 Task: Look for products in the category "Brown Sugars" from C&H Sugar only.
Action: Mouse moved to (274, 197)
Screenshot: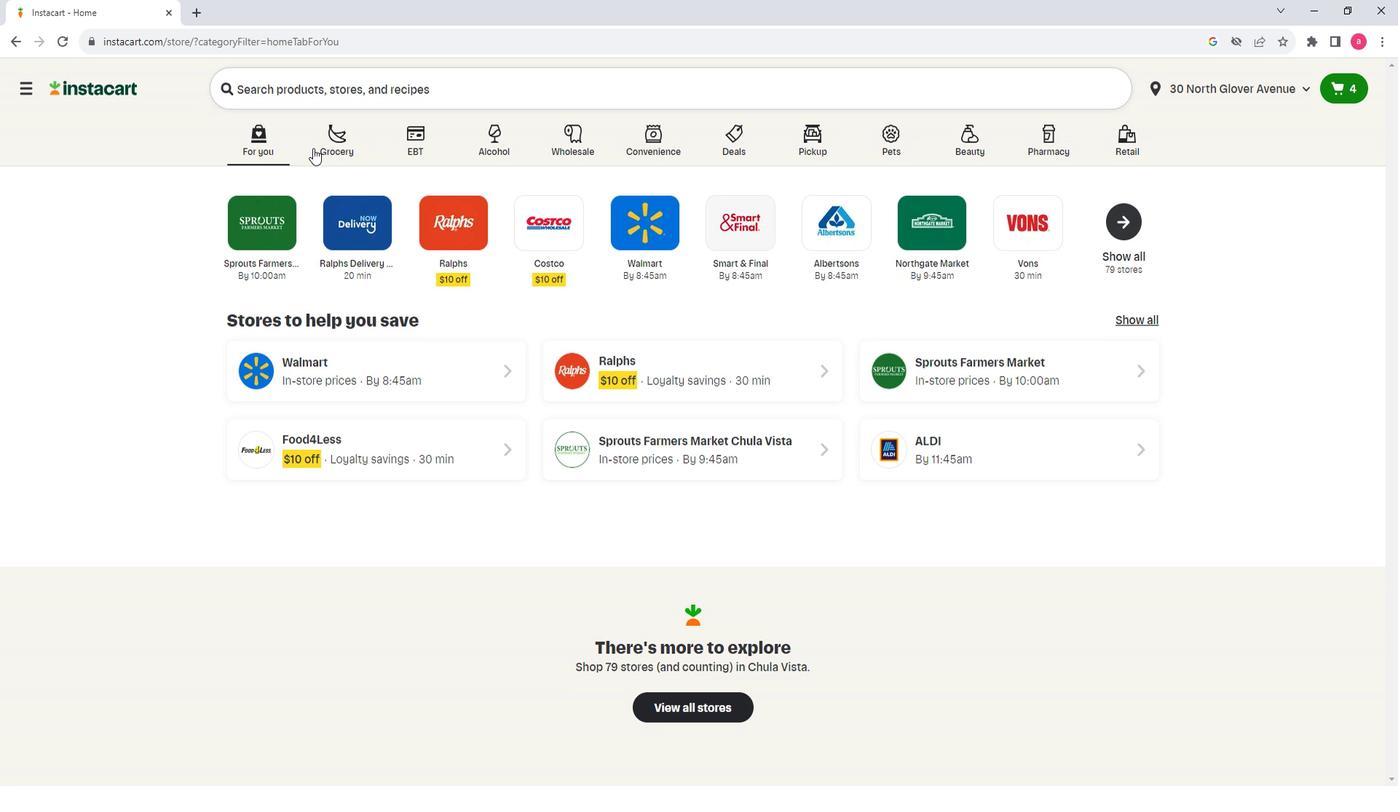 
Action: Mouse pressed left at (274, 197)
Screenshot: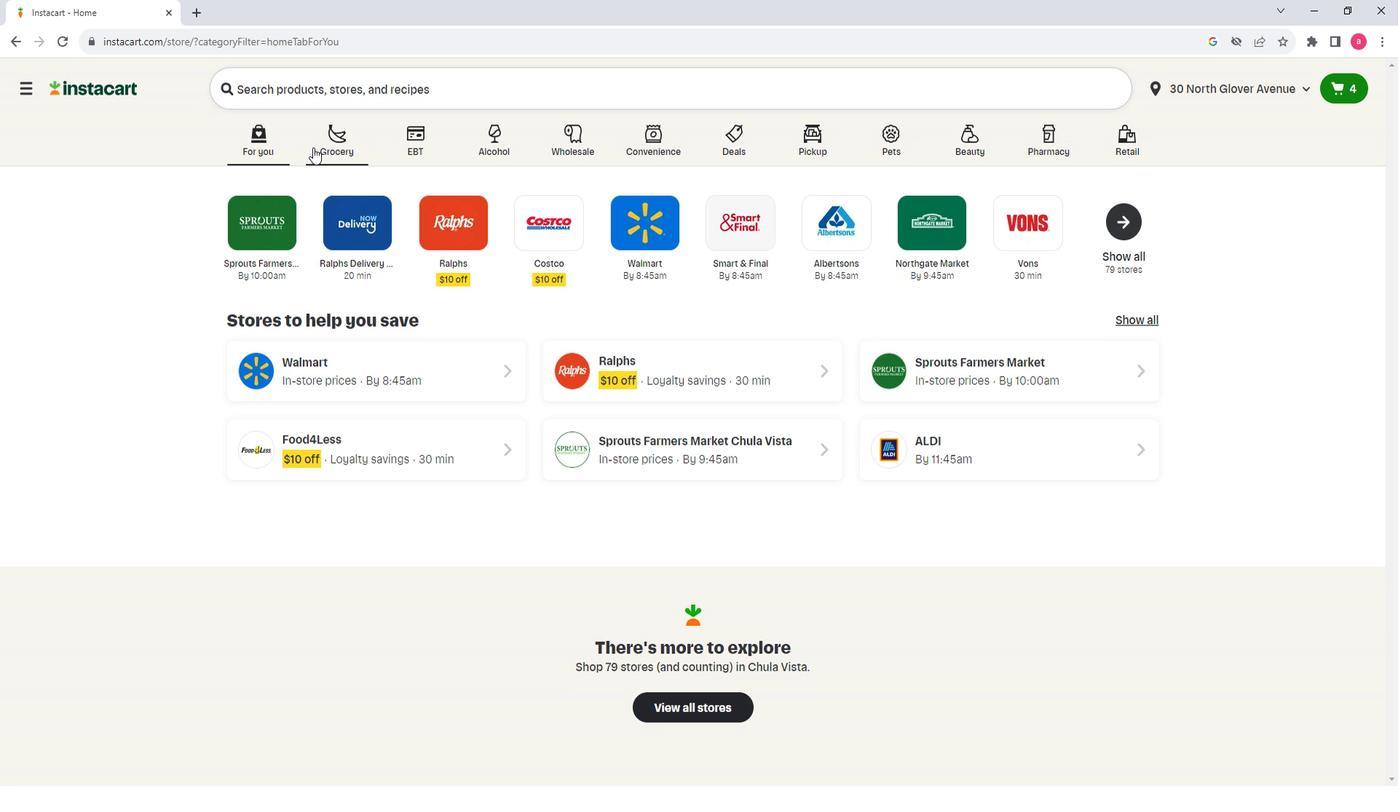 
Action: Mouse moved to (412, 424)
Screenshot: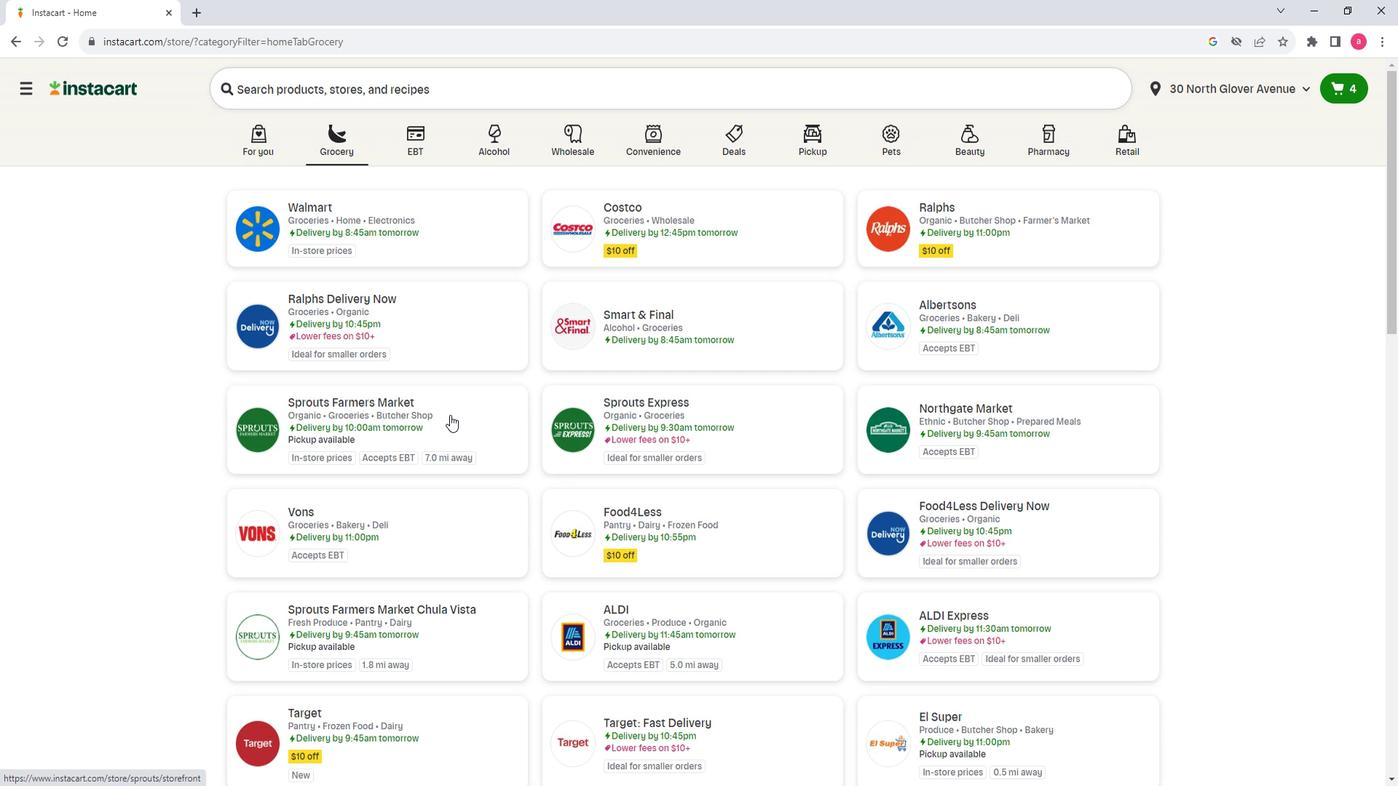 
Action: Mouse pressed left at (412, 424)
Screenshot: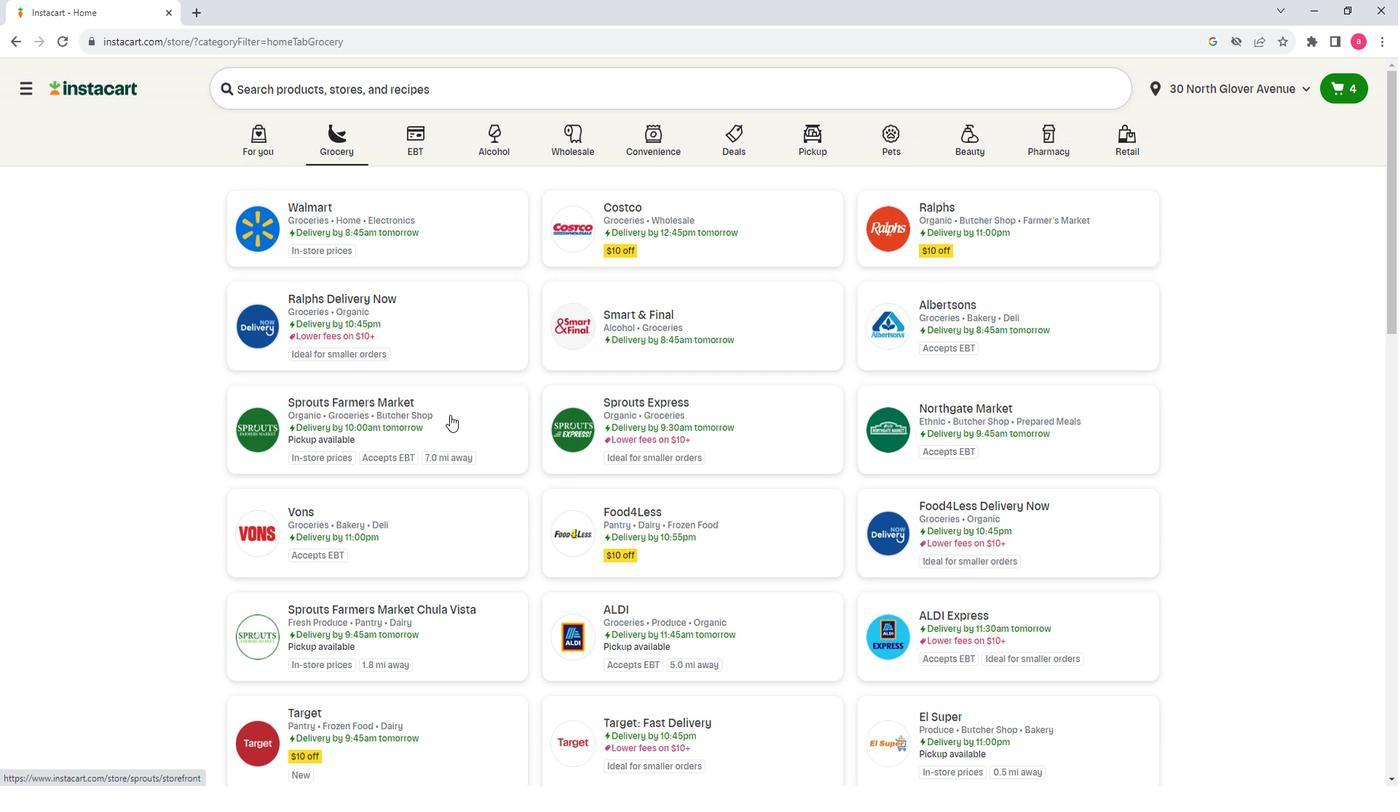 
Action: Mouse moved to (115, 408)
Screenshot: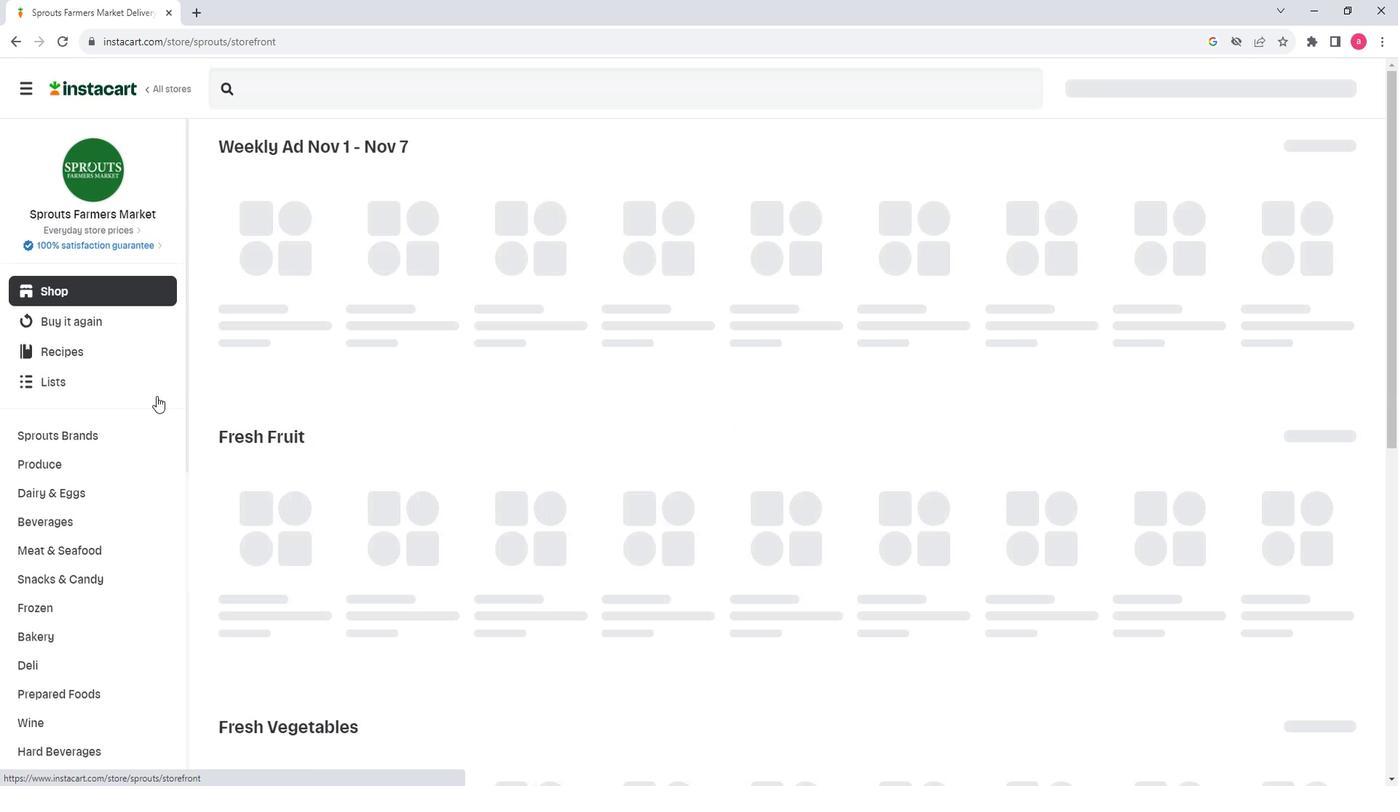 
Action: Mouse scrolled (115, 407) with delta (0, 0)
Screenshot: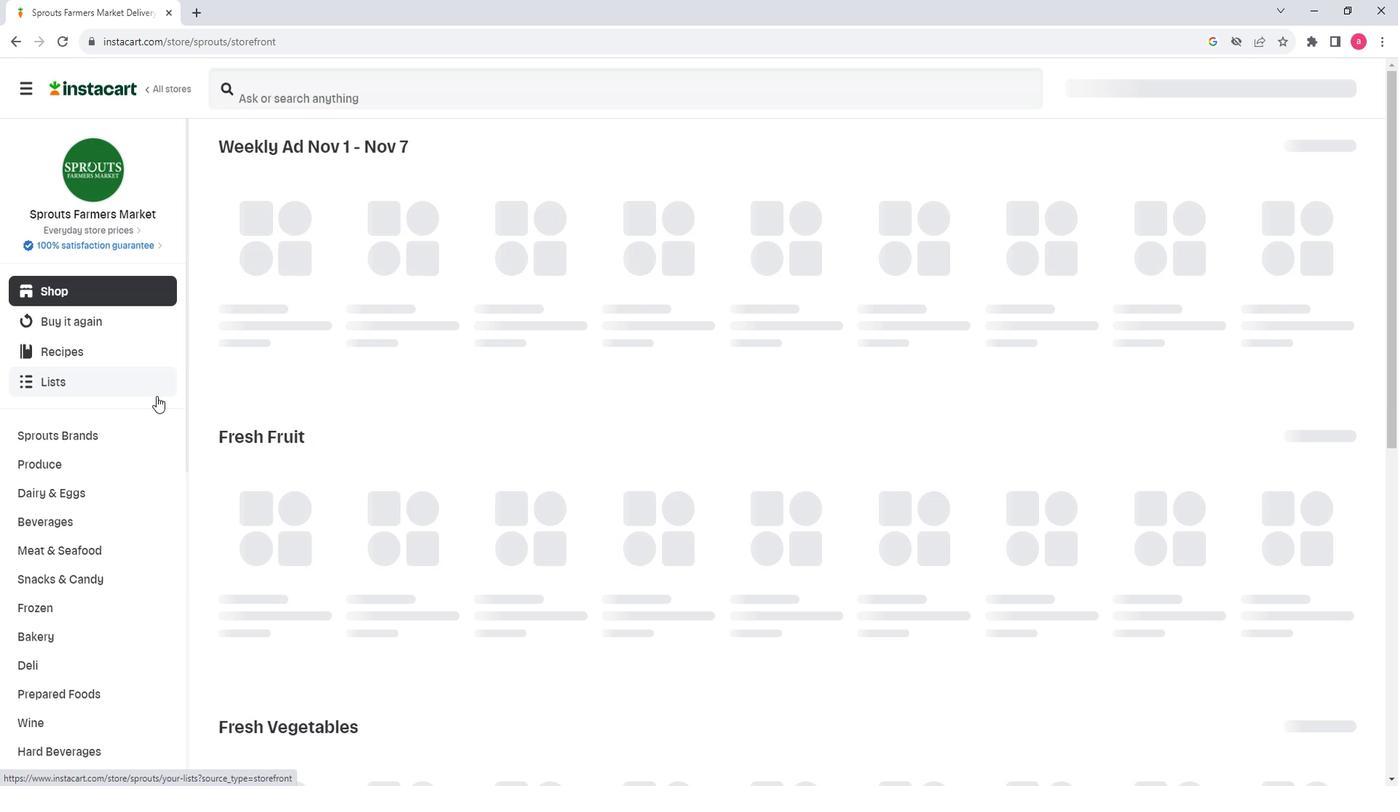 
Action: Mouse scrolled (115, 407) with delta (0, 0)
Screenshot: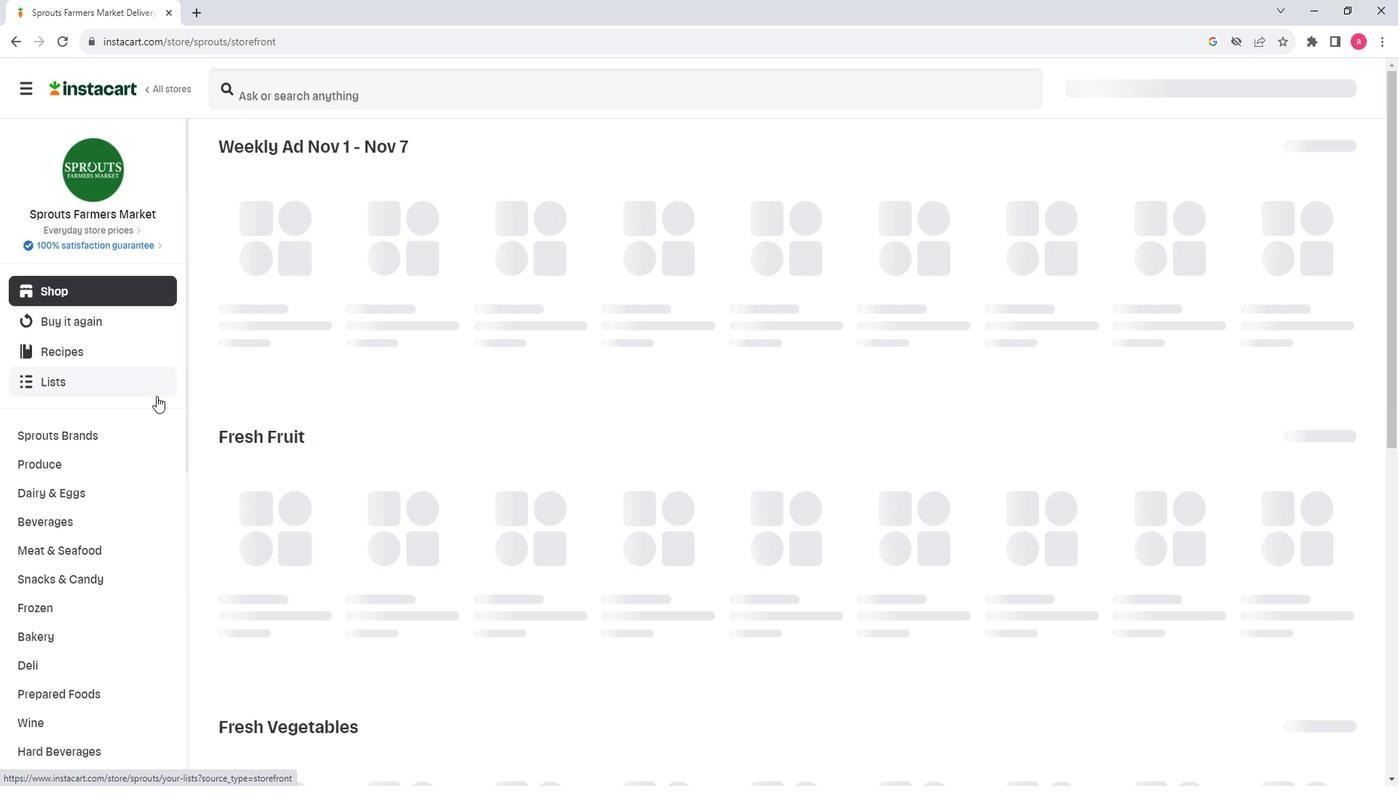 
Action: Mouse scrolled (115, 407) with delta (0, 0)
Screenshot: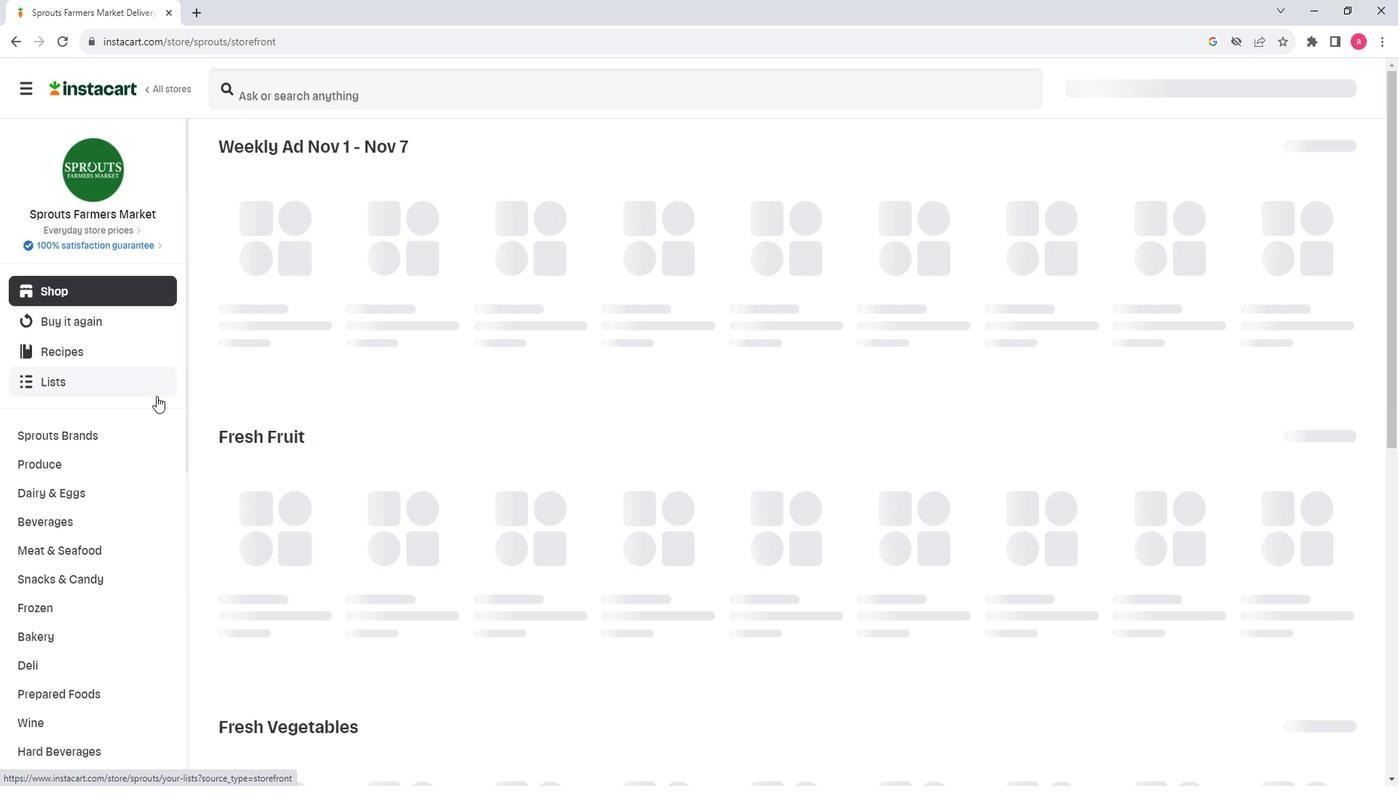 
Action: Mouse scrolled (115, 407) with delta (0, 0)
Screenshot: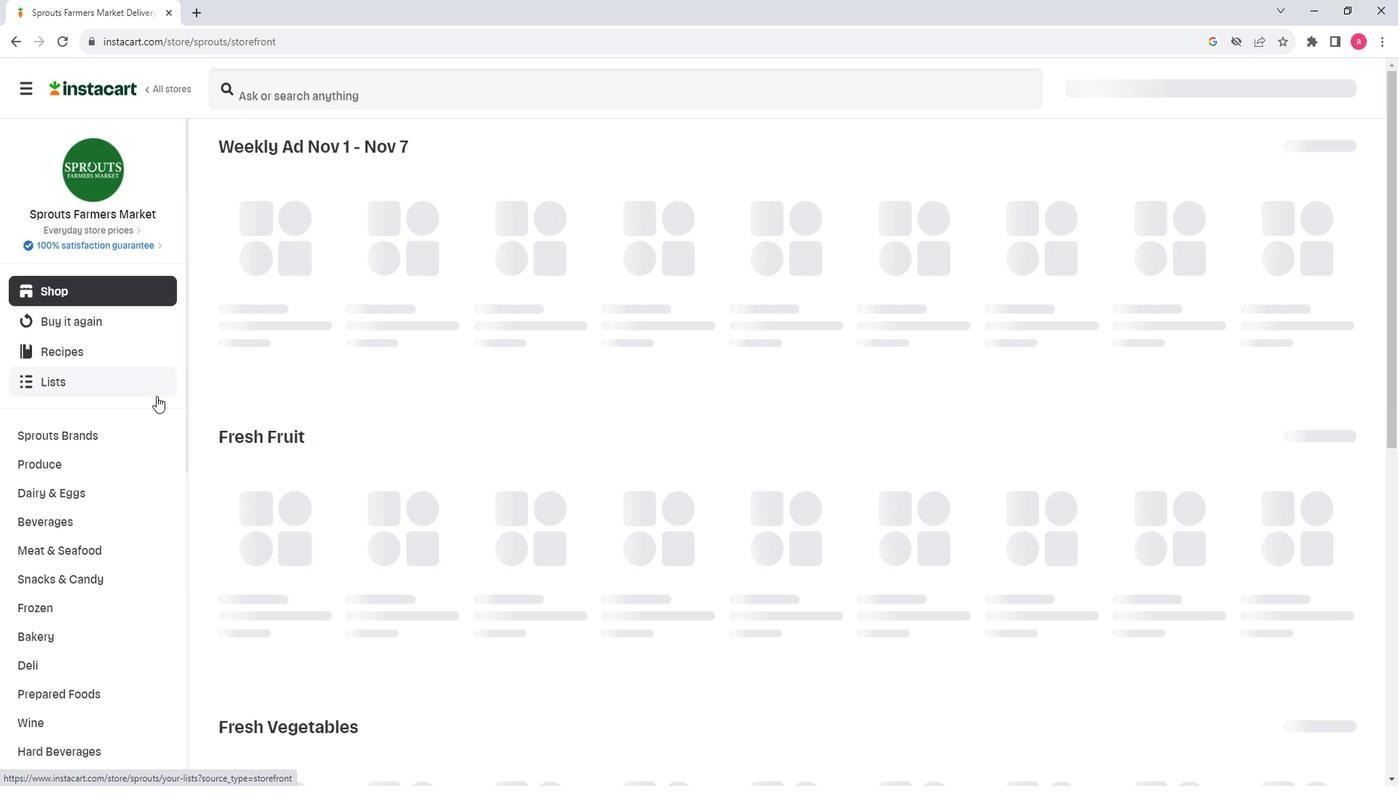 
Action: Mouse scrolled (115, 407) with delta (0, 0)
Screenshot: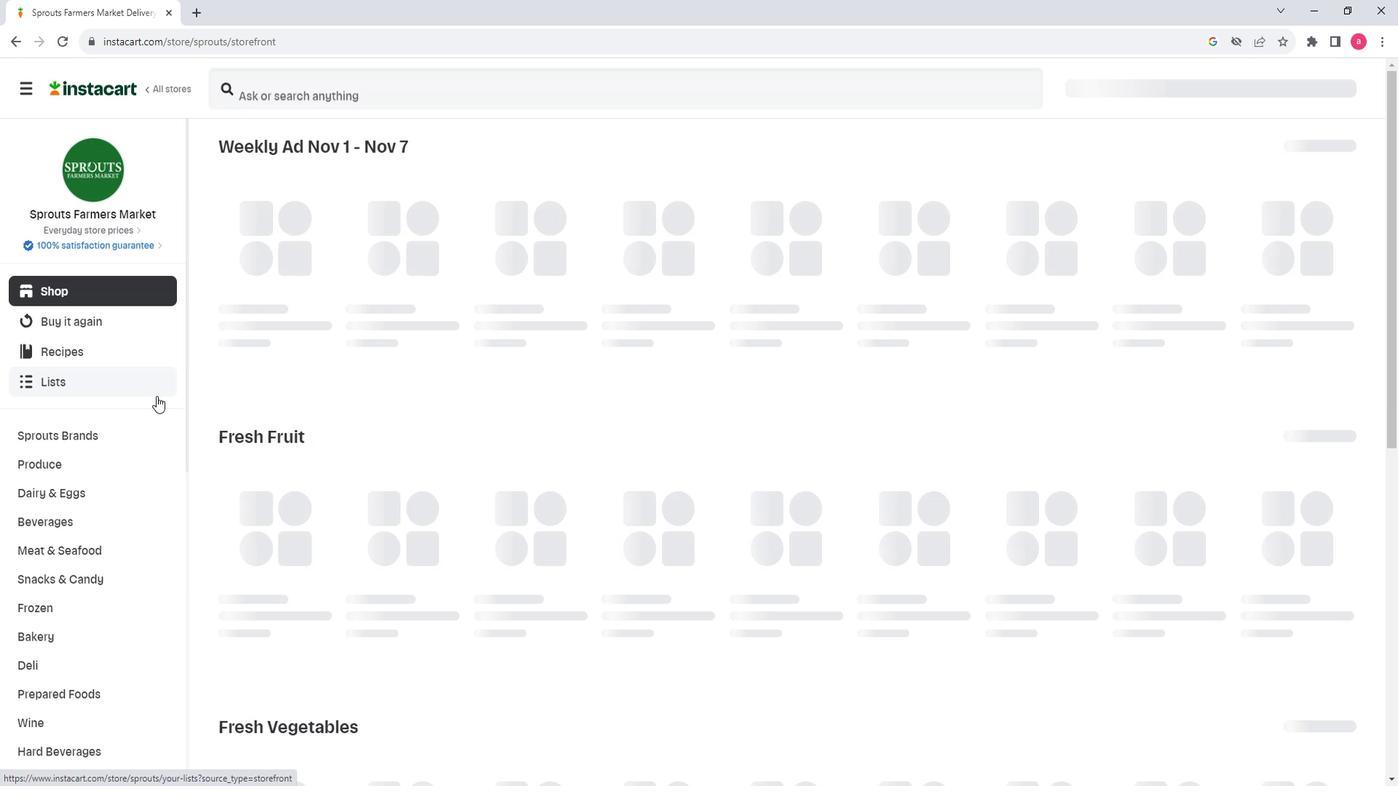 
Action: Mouse moved to (77, 560)
Screenshot: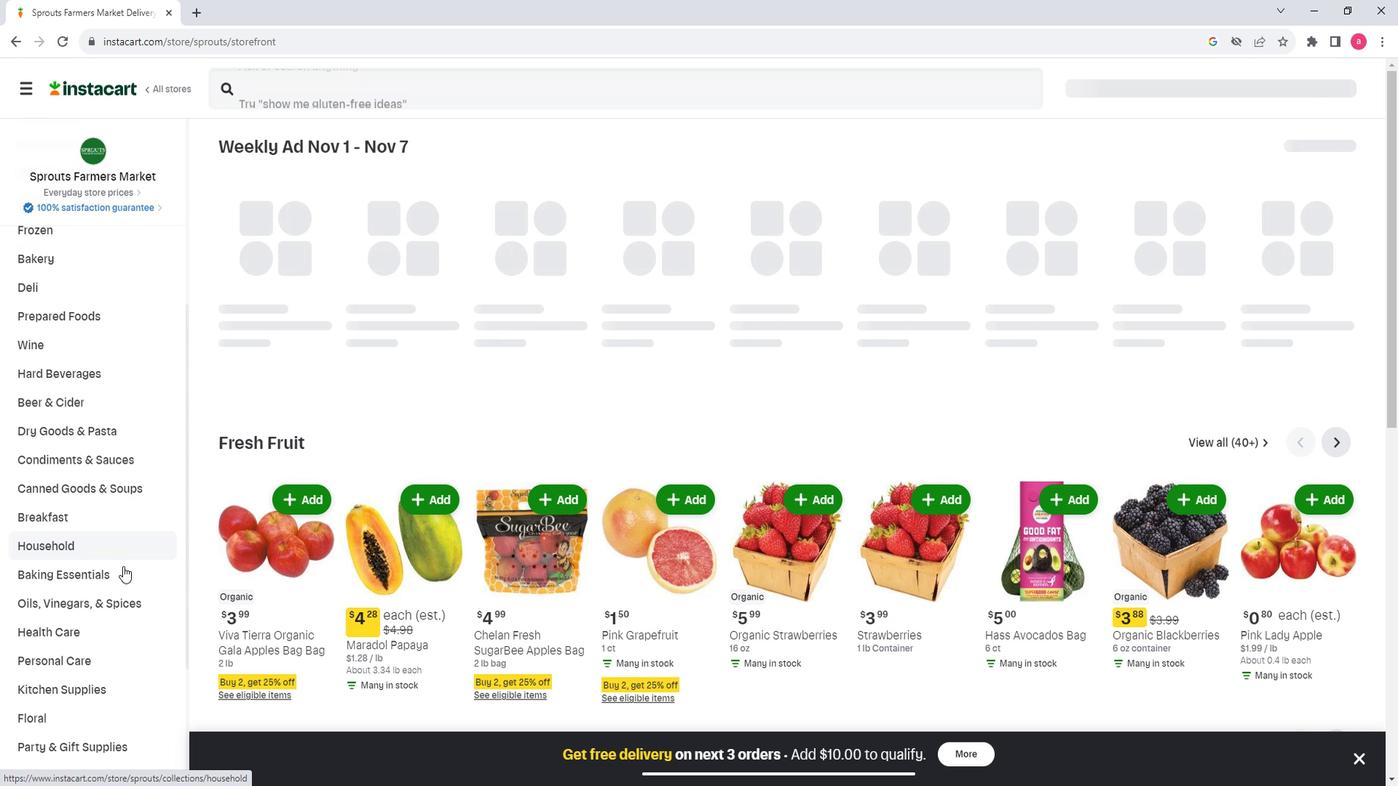 
Action: Mouse pressed left at (77, 560)
Screenshot: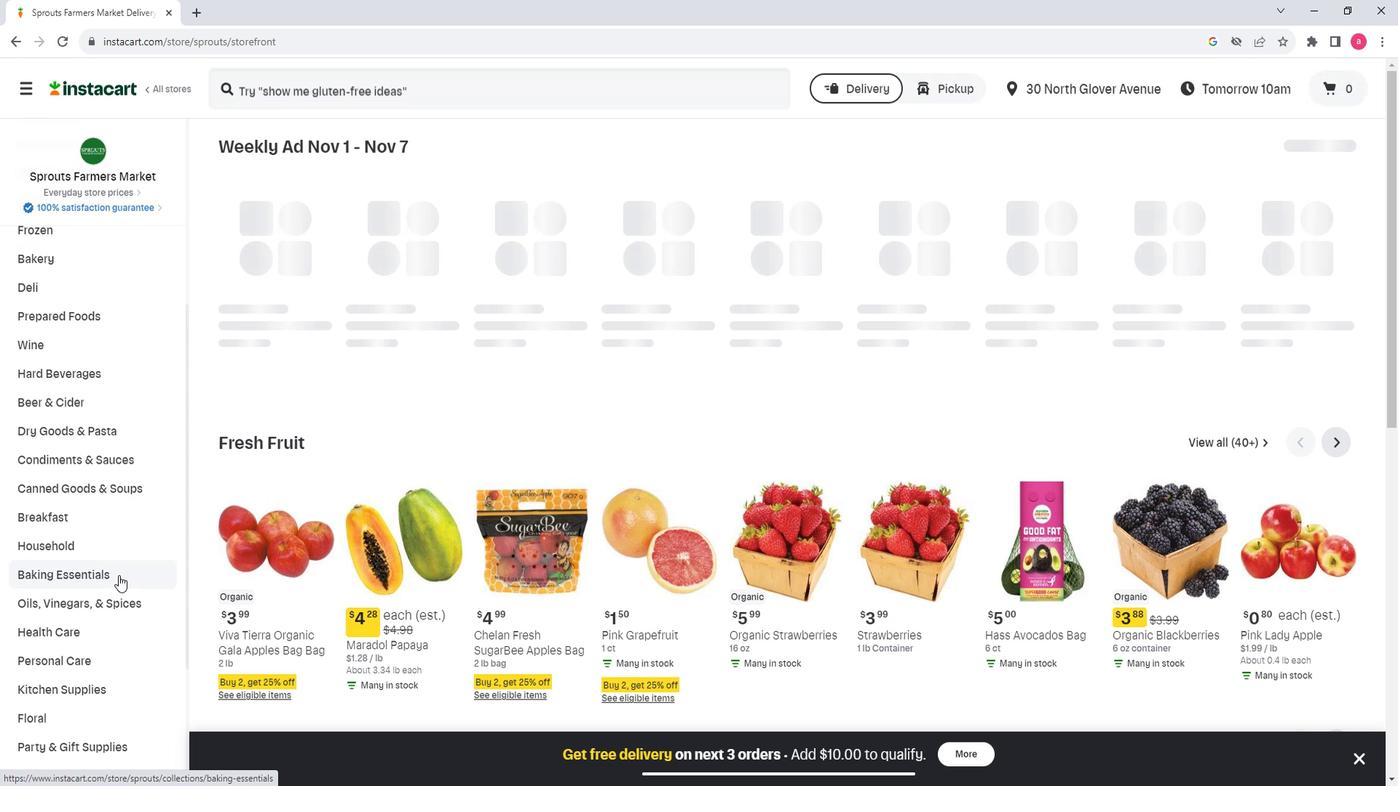 
Action: Mouse moved to (1336, 237)
Screenshot: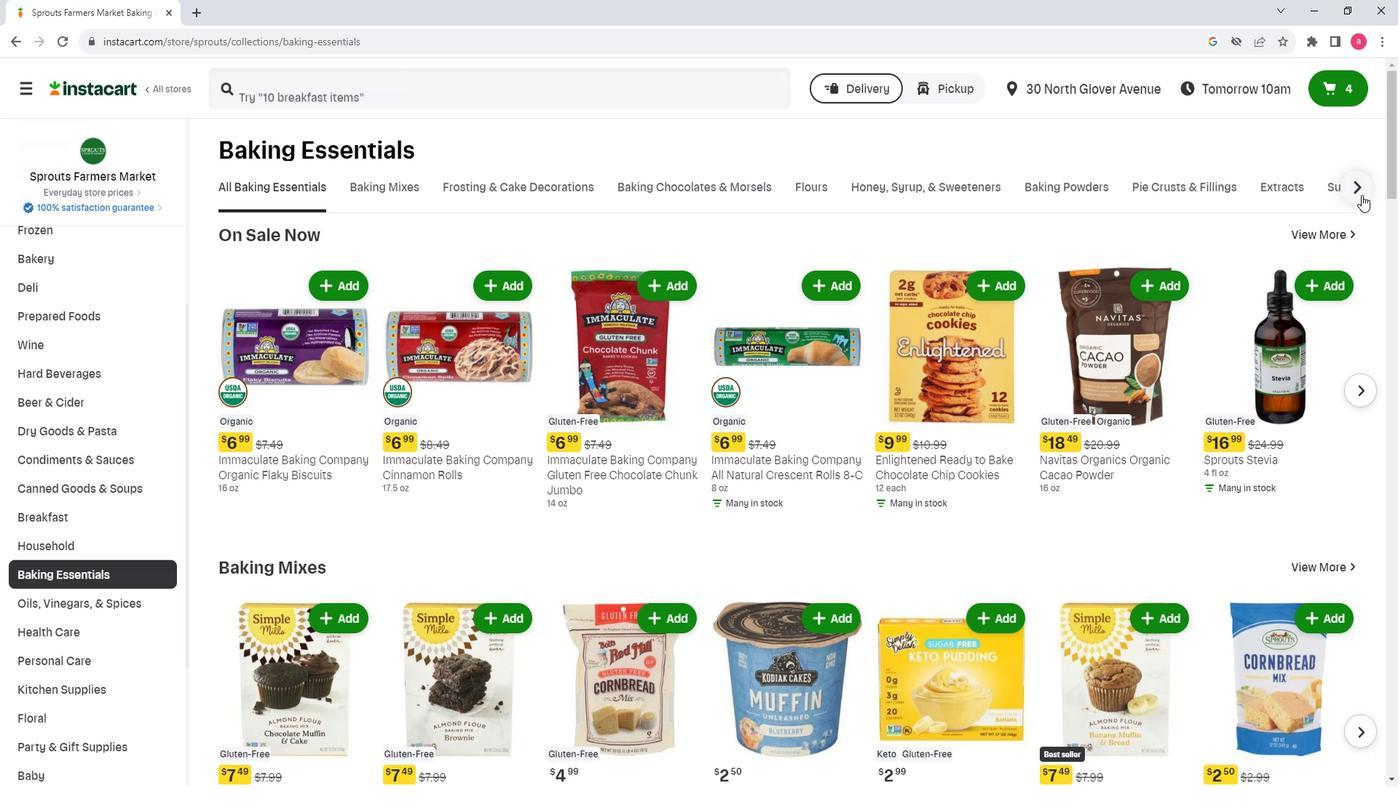
Action: Mouse pressed left at (1336, 237)
Screenshot: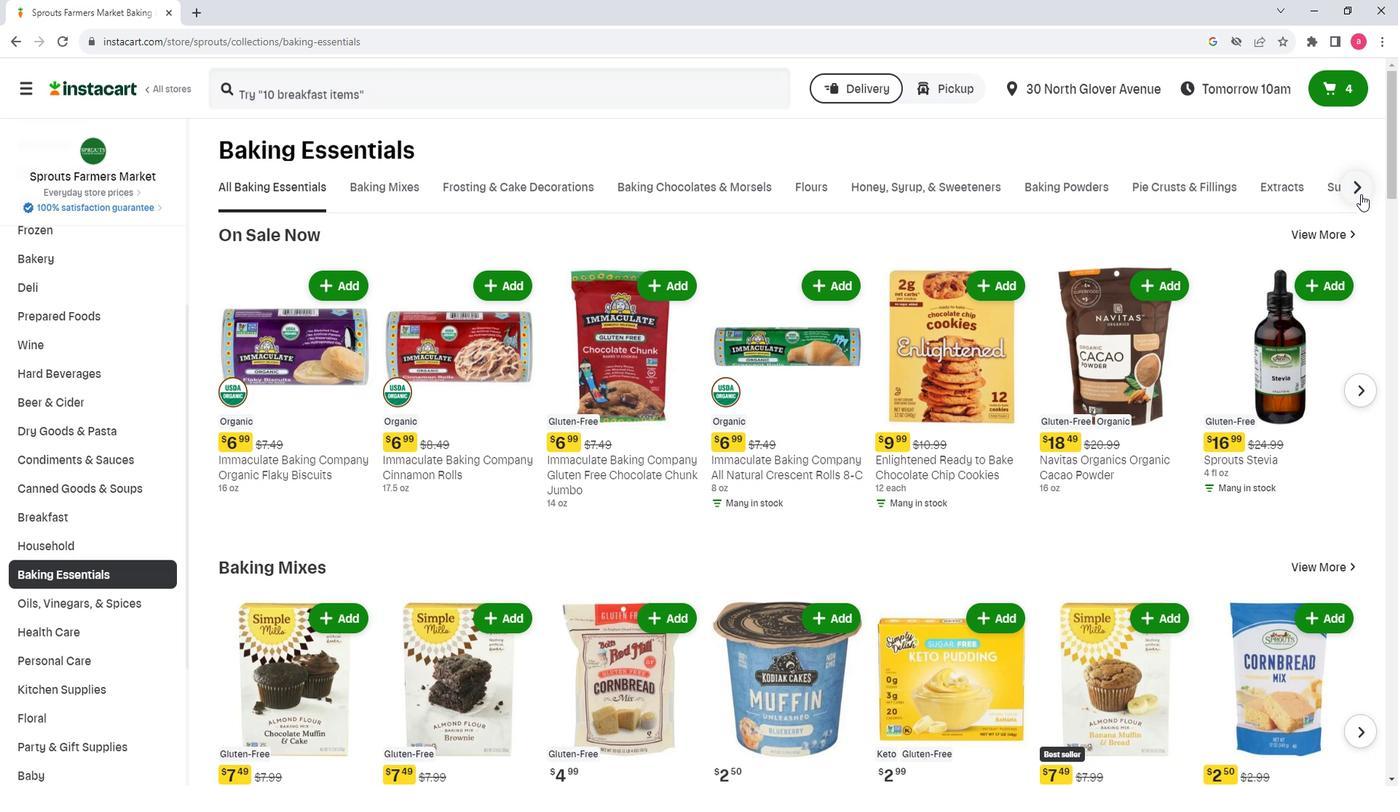 
Action: Mouse moved to (941, 231)
Screenshot: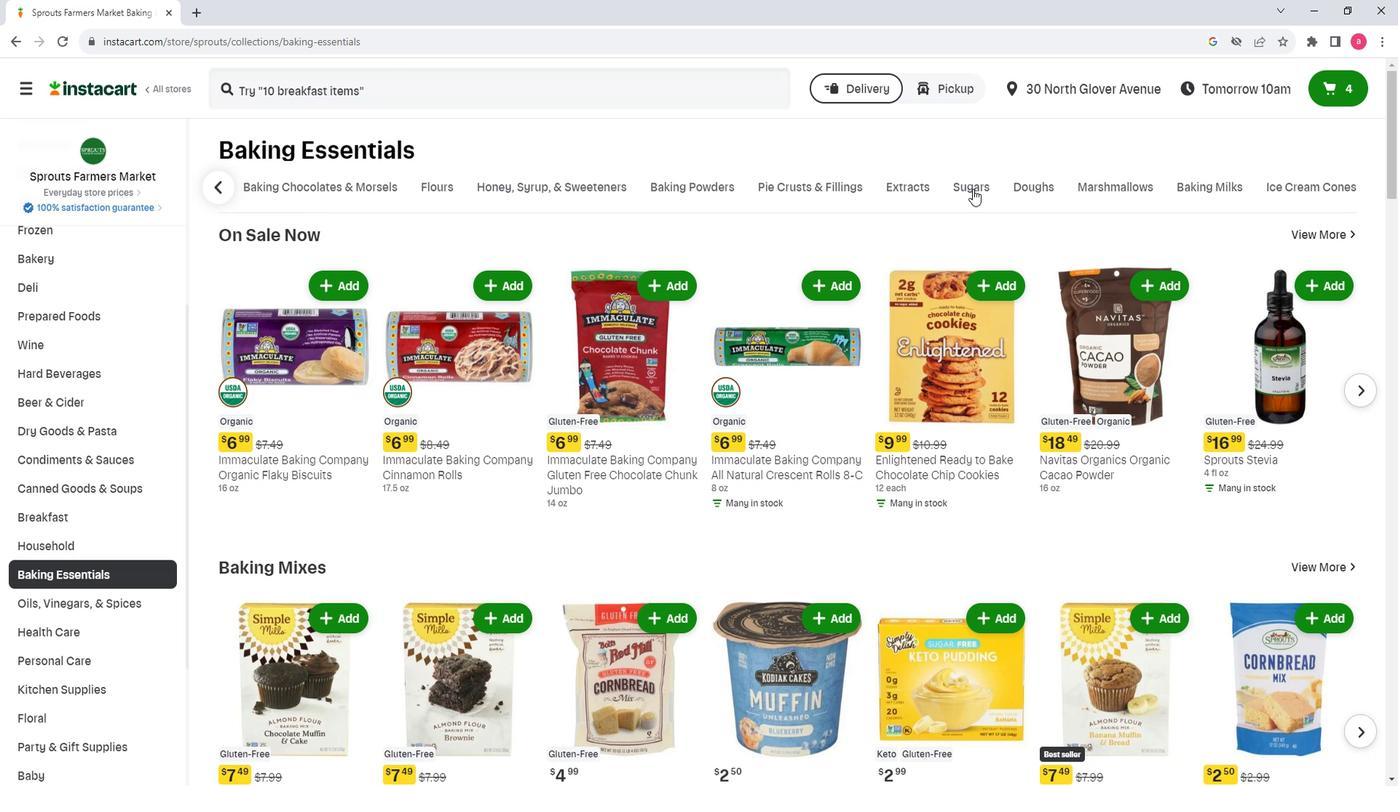 
Action: Mouse pressed left at (941, 231)
Screenshot: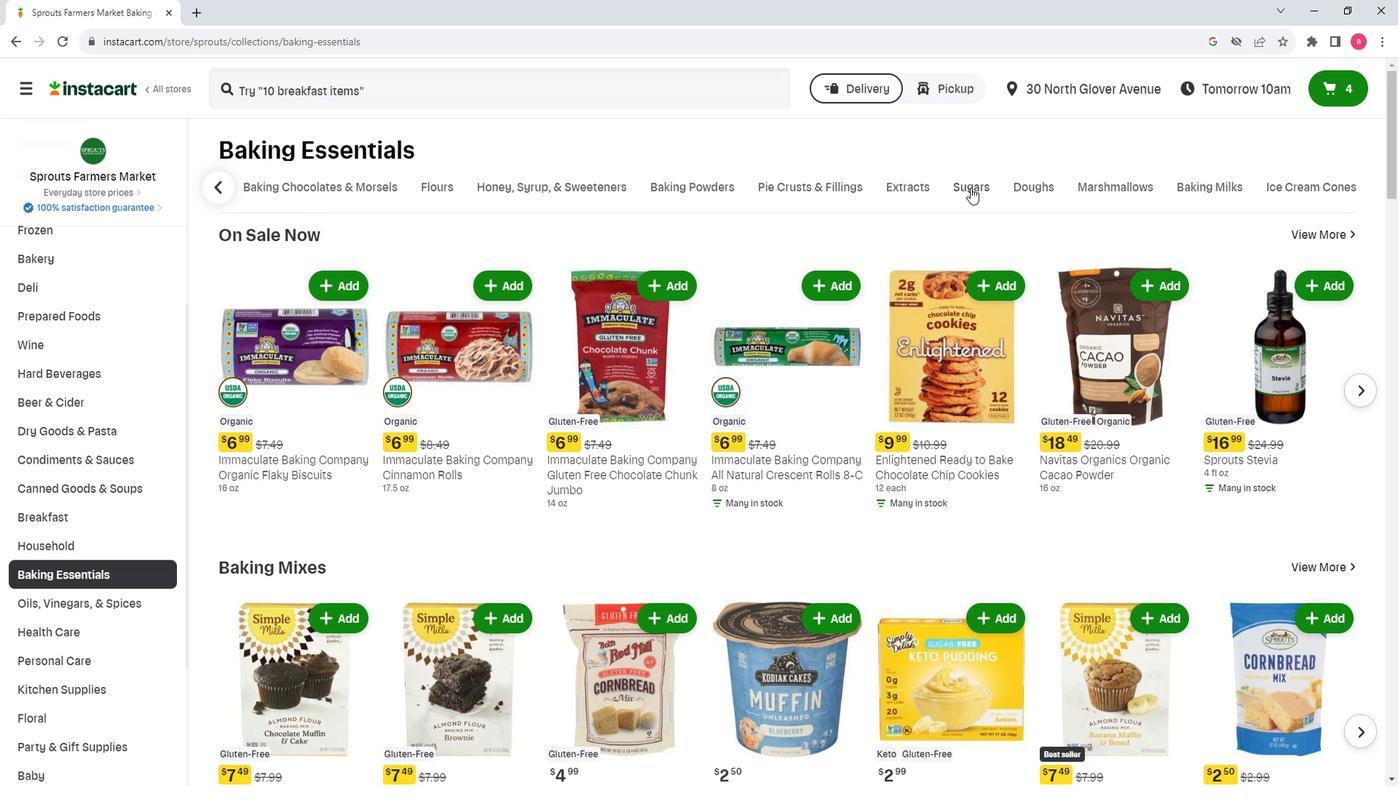 
Action: Mouse moved to (448, 286)
Screenshot: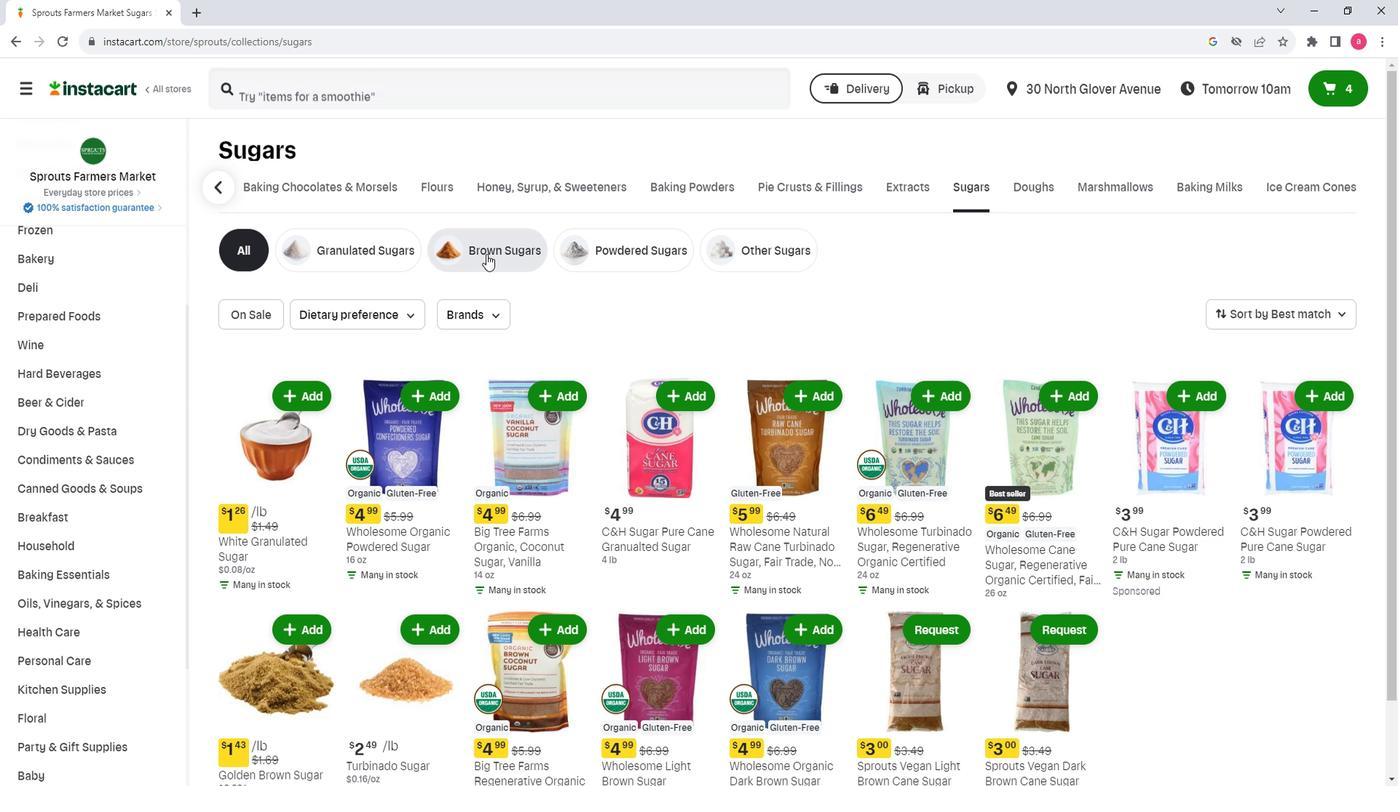 
Action: Mouse pressed left at (448, 286)
Screenshot: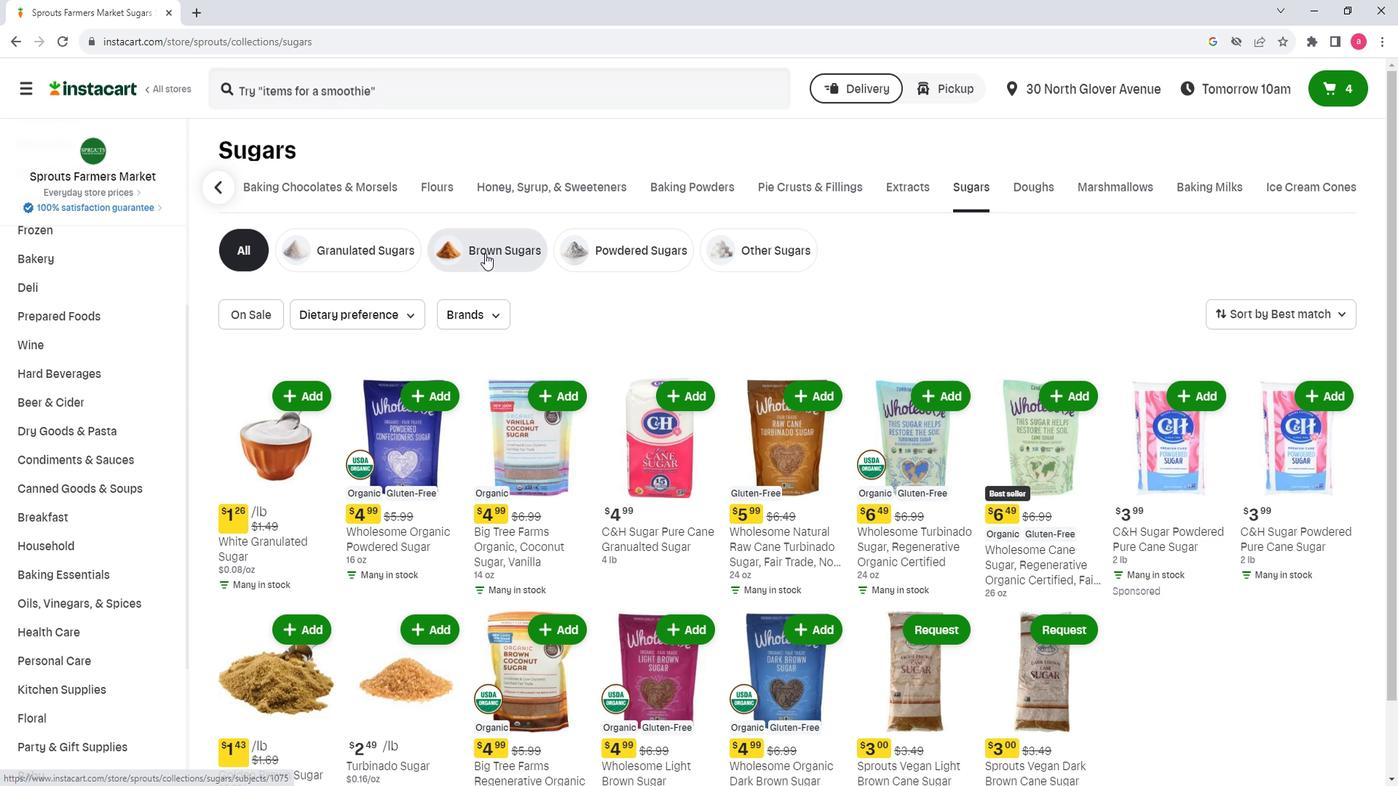 
Action: Mouse moved to (439, 341)
Screenshot: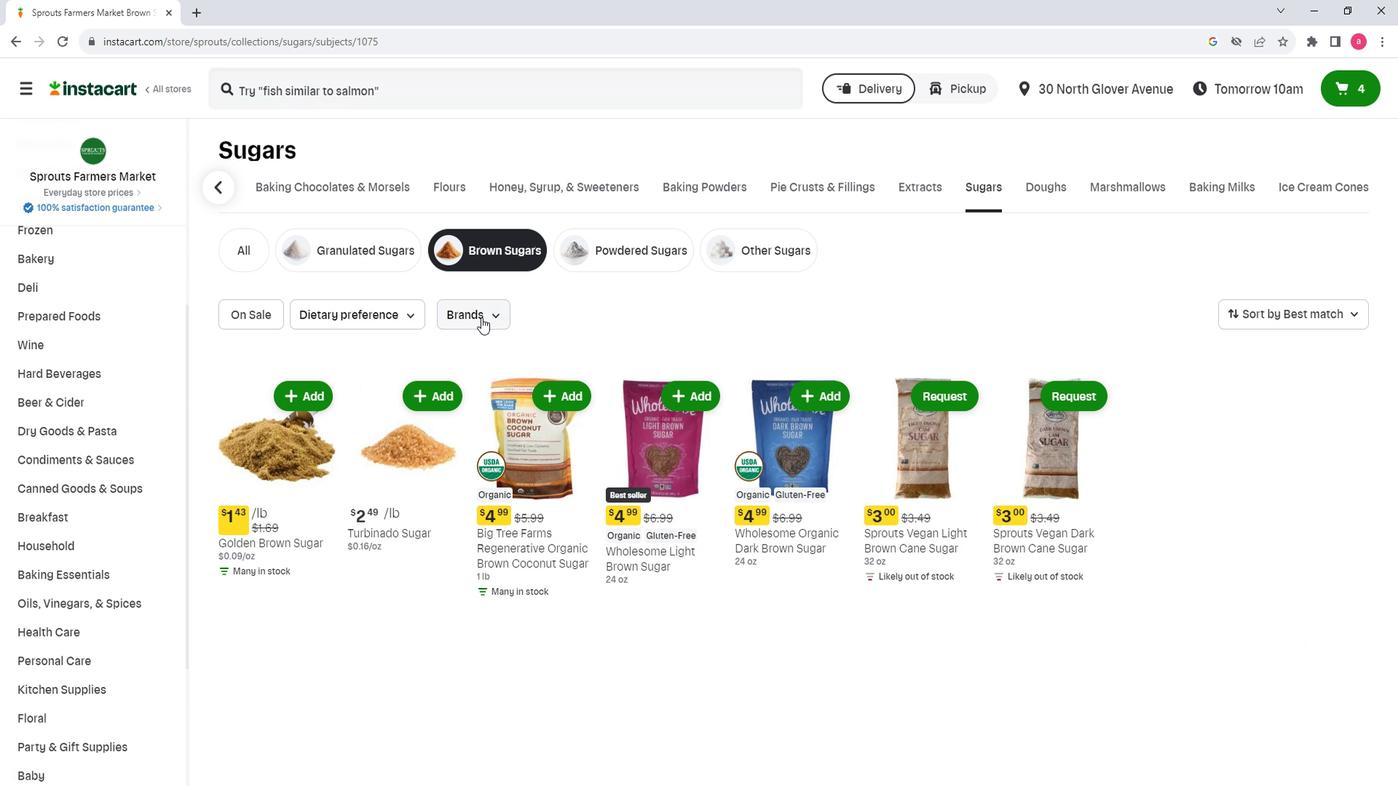 
Action: Mouse pressed left at (439, 341)
Screenshot: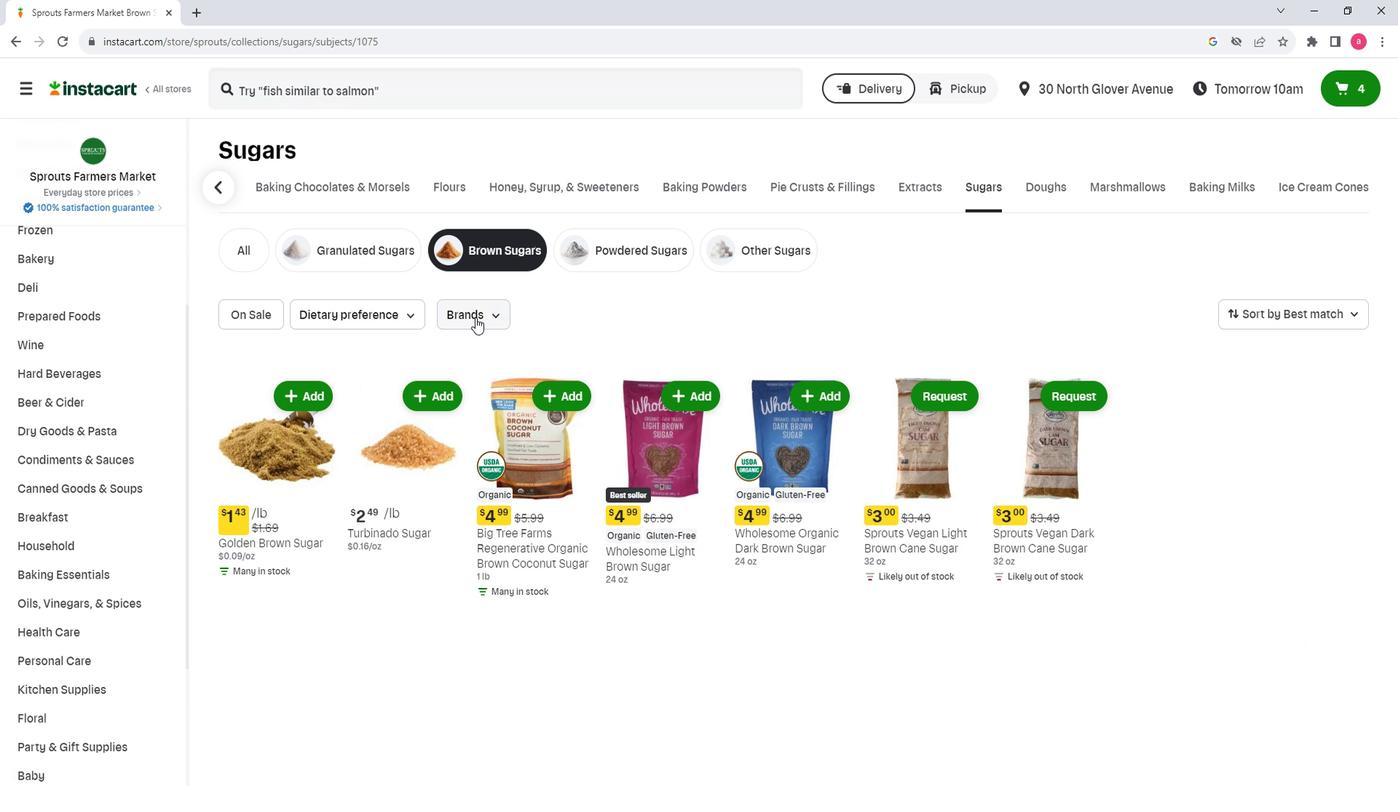 
Action: Mouse moved to (509, 453)
Screenshot: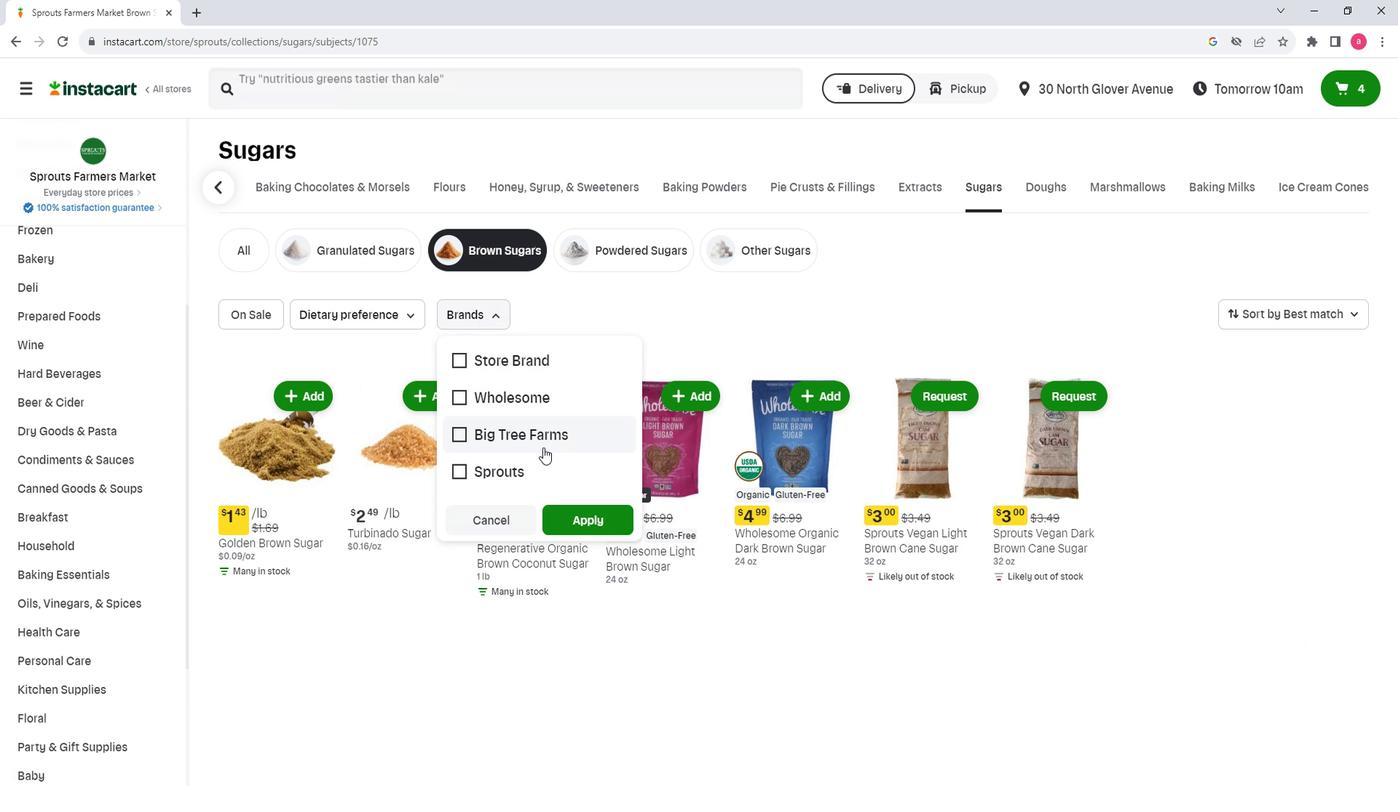 
Action: Mouse scrolled (509, 453) with delta (0, 0)
Screenshot: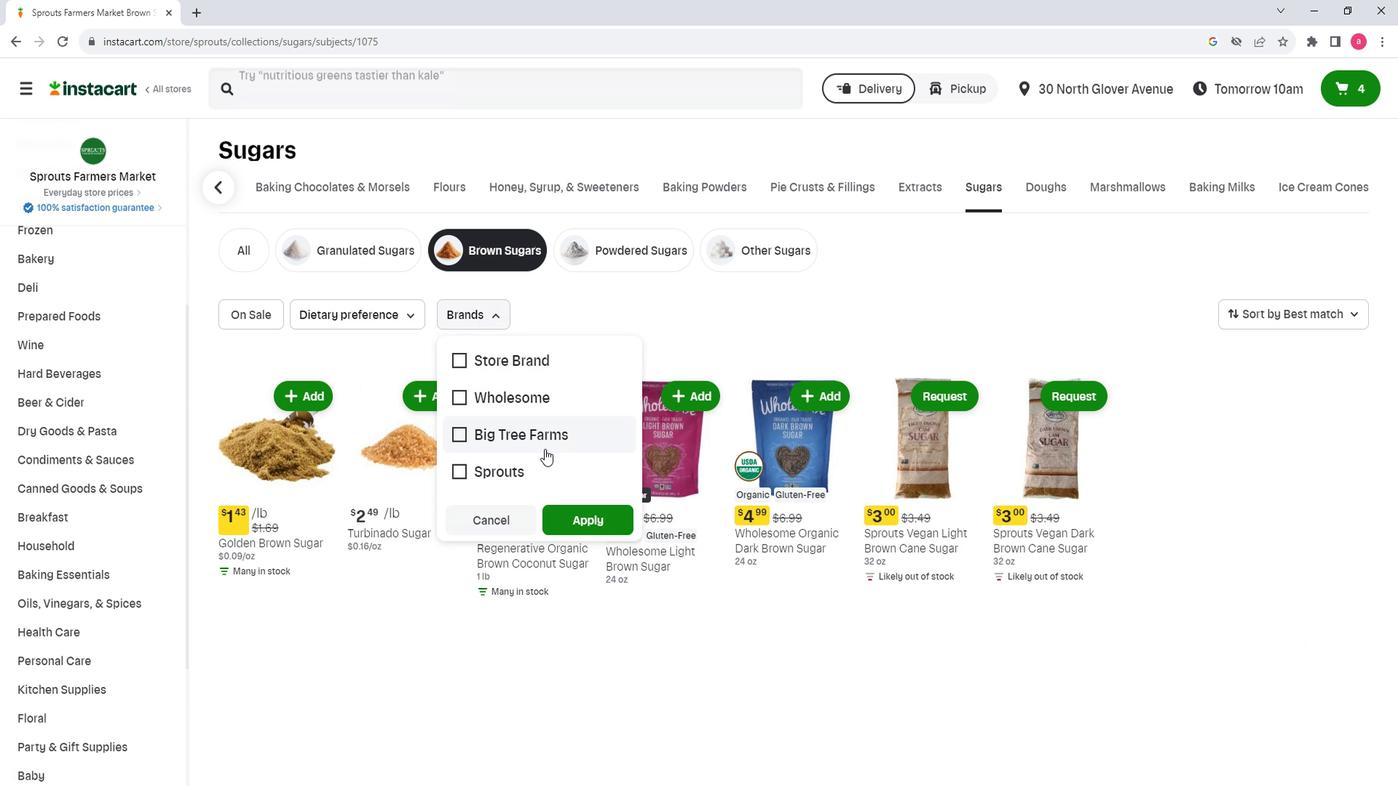 
Action: Mouse scrolled (509, 453) with delta (0, 0)
Screenshot: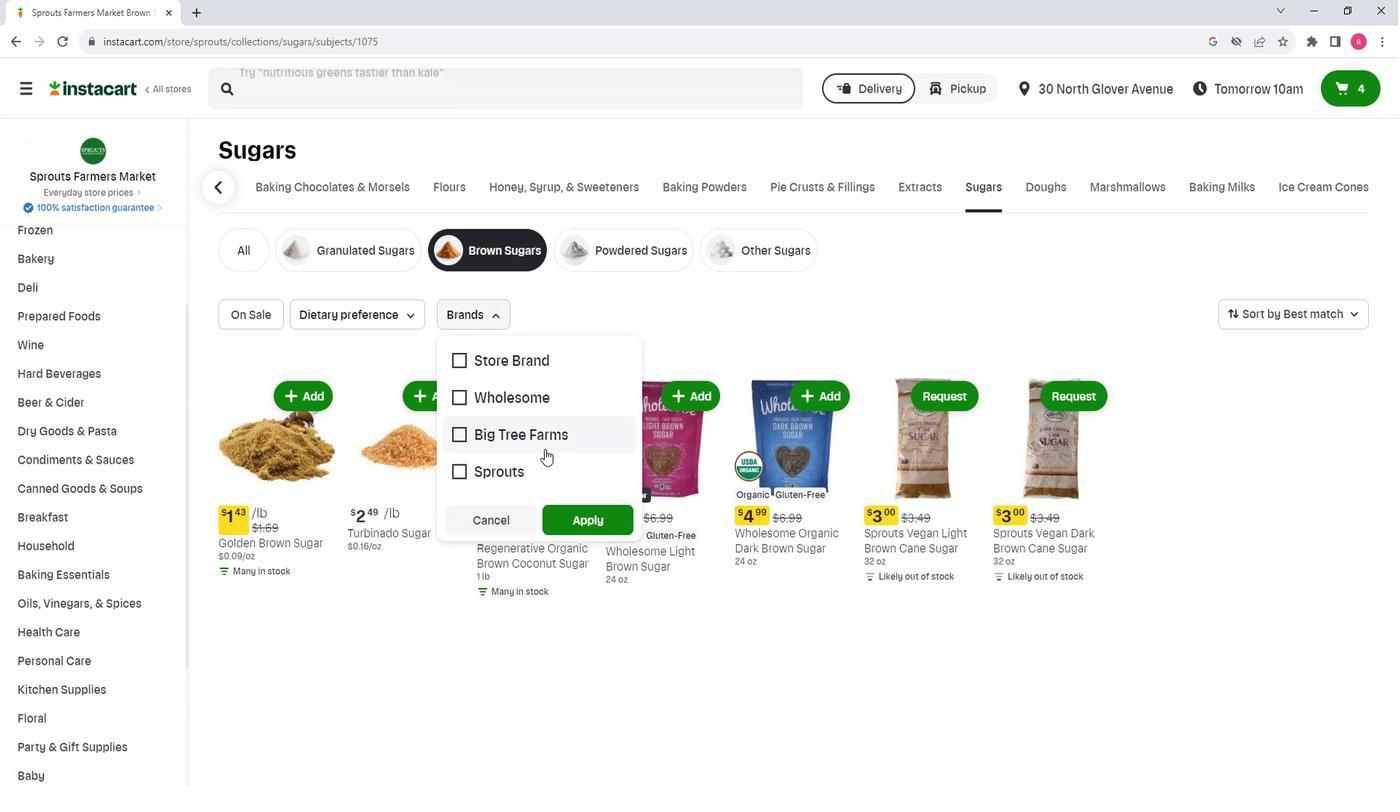 
